 Task: Select Behance Software.
Action: Mouse moved to (344, 82)
Screenshot: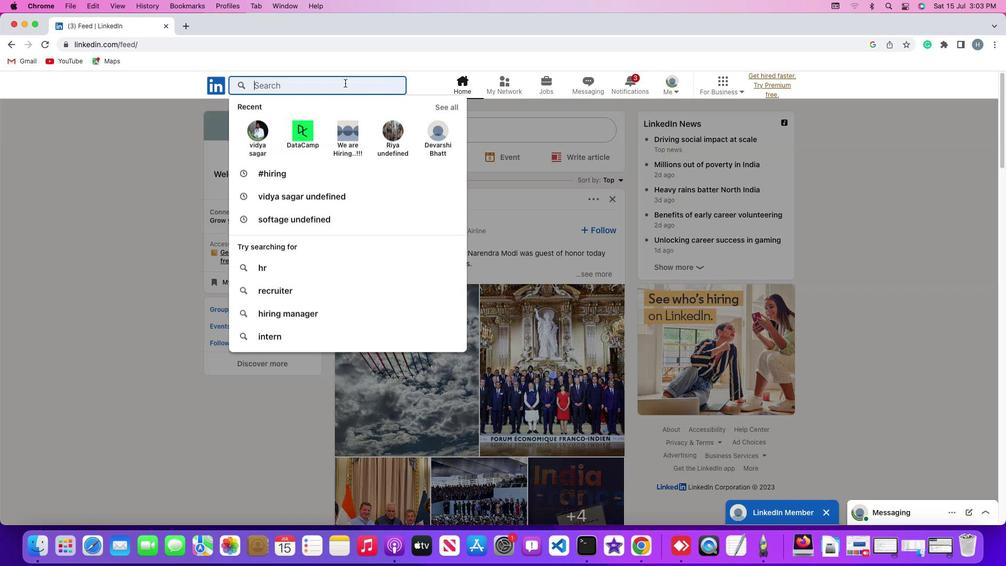 
Action: Mouse pressed left at (344, 82)
Screenshot: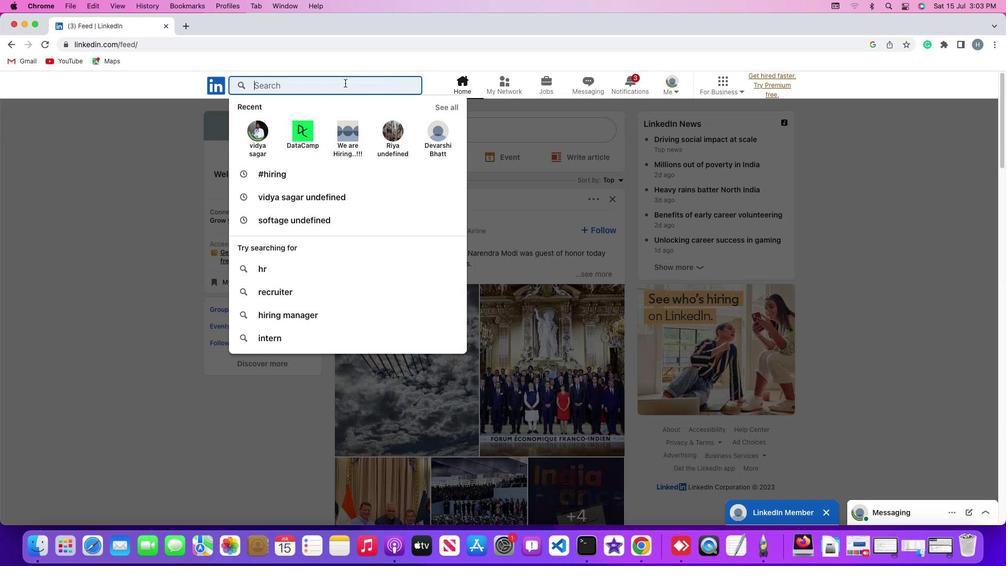 
Action: Mouse pressed left at (344, 82)
Screenshot: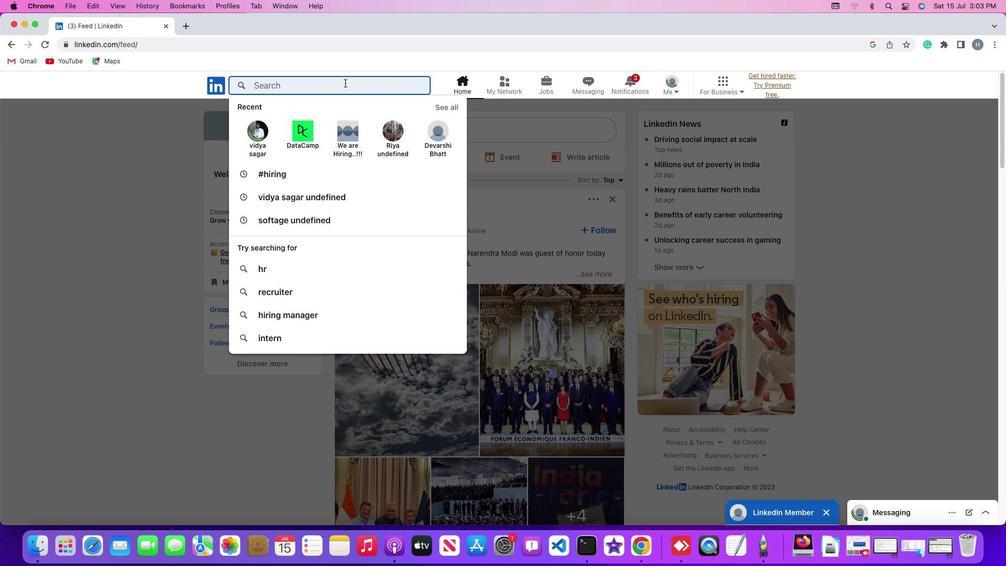 
Action: Key pressed Key.shift'#''h''i''r''i''n''g'Key.enter
Screenshot: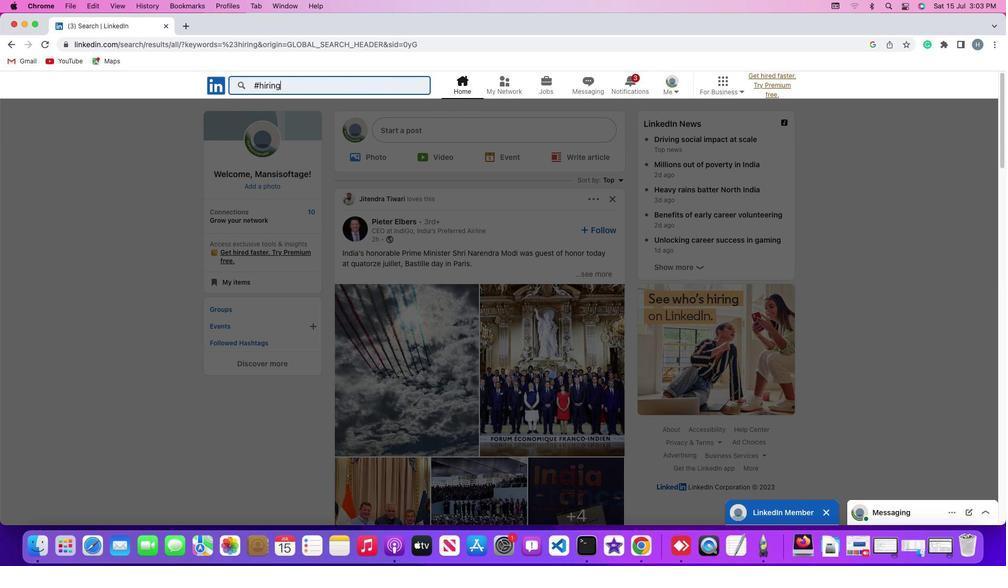 
Action: Mouse moved to (559, 111)
Screenshot: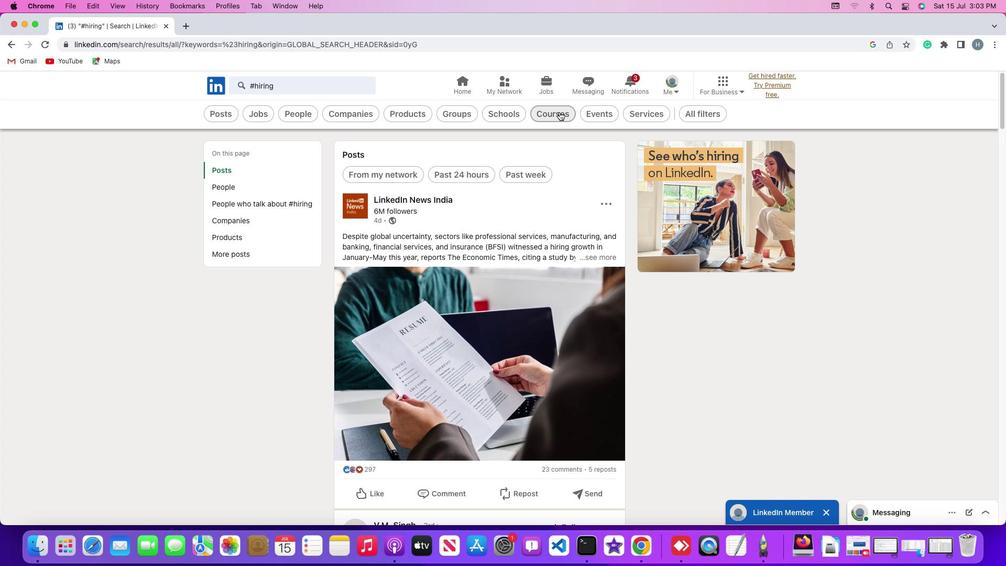 
Action: Mouse pressed left at (559, 111)
Screenshot: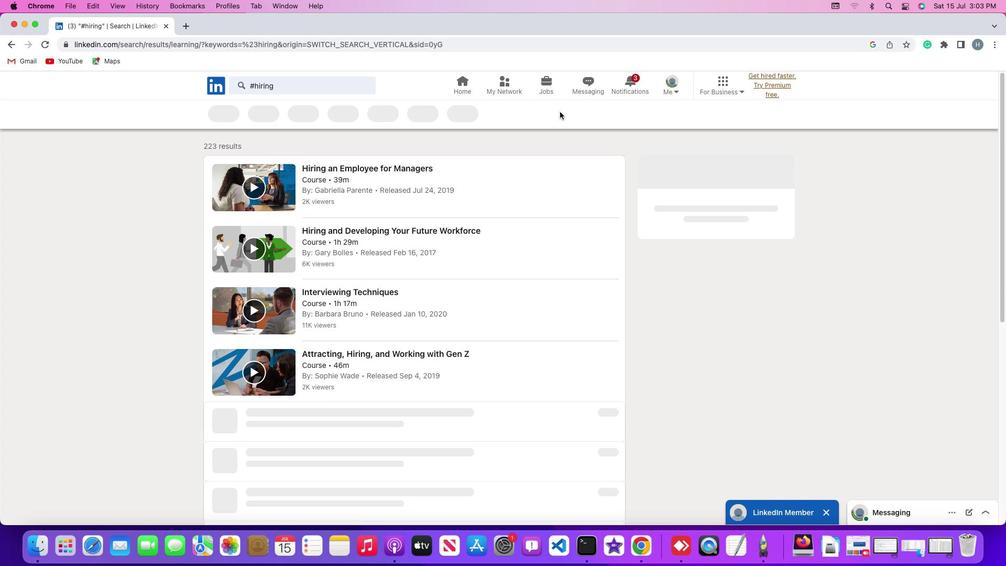 
Action: Mouse moved to (450, 111)
Screenshot: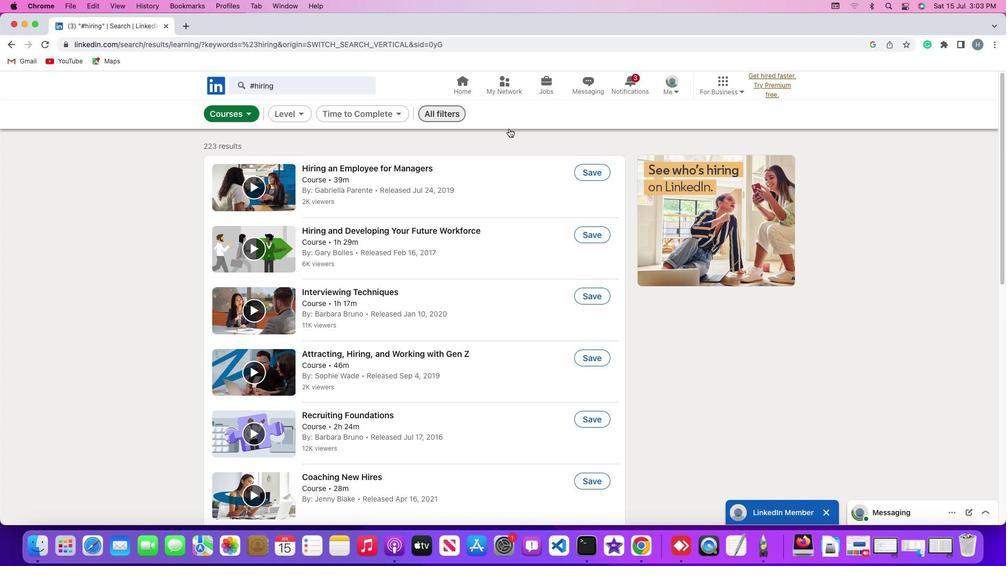 
Action: Mouse pressed left at (450, 111)
Screenshot: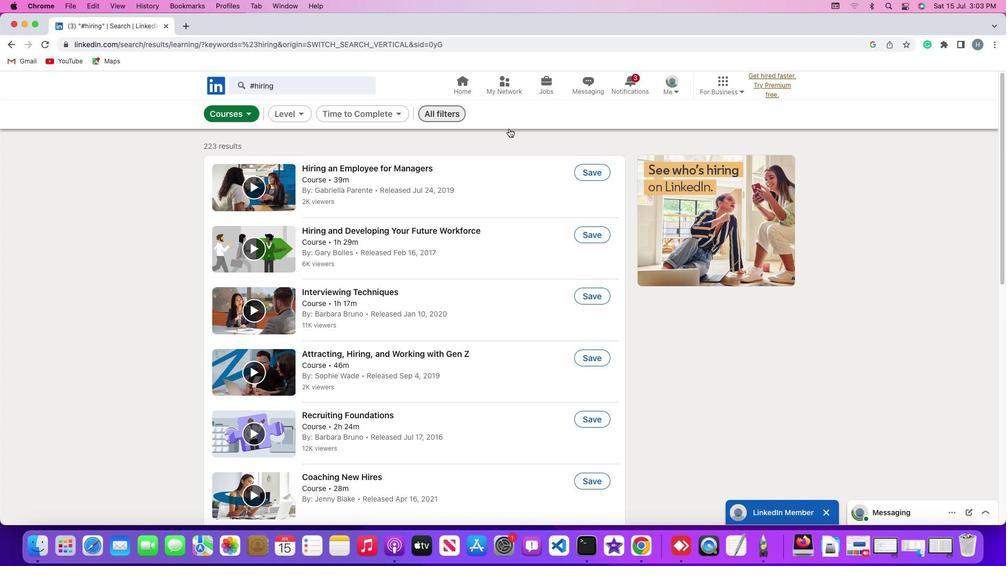 
Action: Mouse moved to (805, 344)
Screenshot: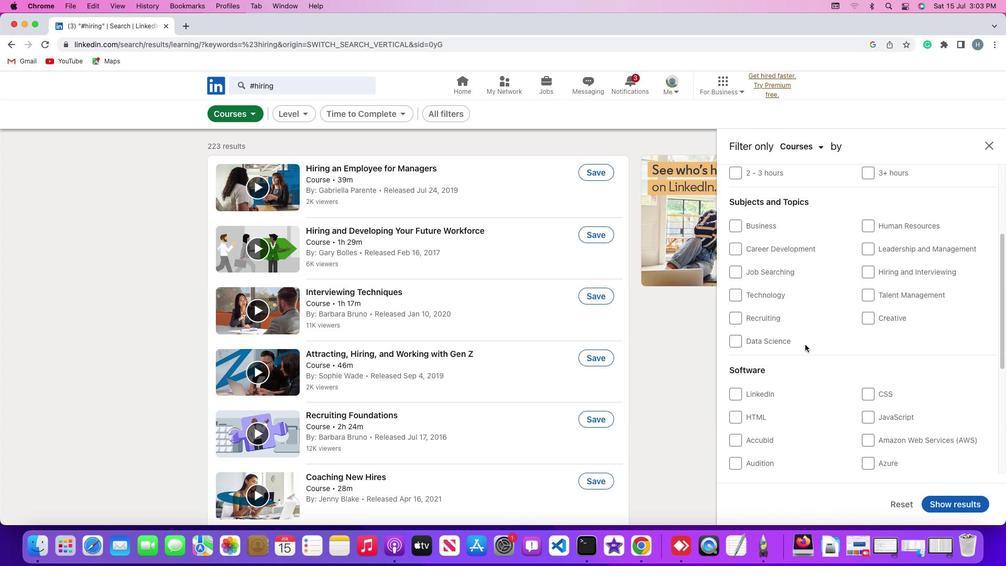 
Action: Mouse scrolled (805, 344) with delta (0, 0)
Screenshot: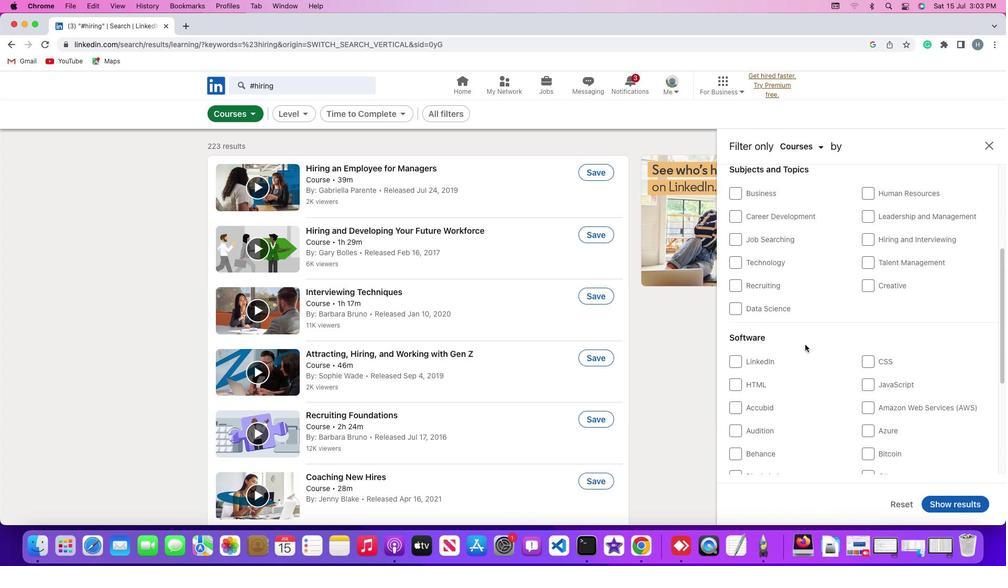 
Action: Mouse scrolled (805, 344) with delta (0, 0)
Screenshot: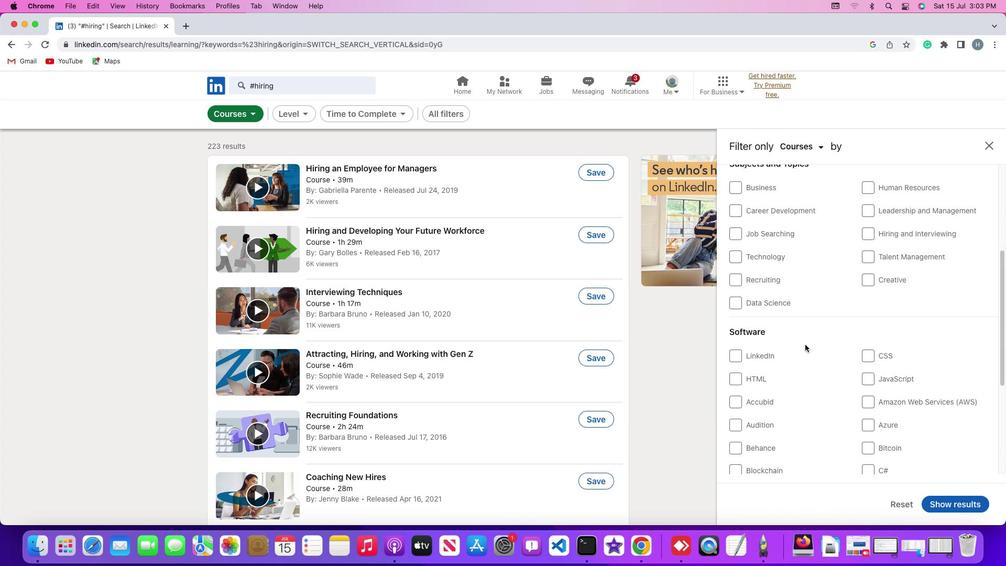 
Action: Mouse scrolled (805, 344) with delta (0, -1)
Screenshot: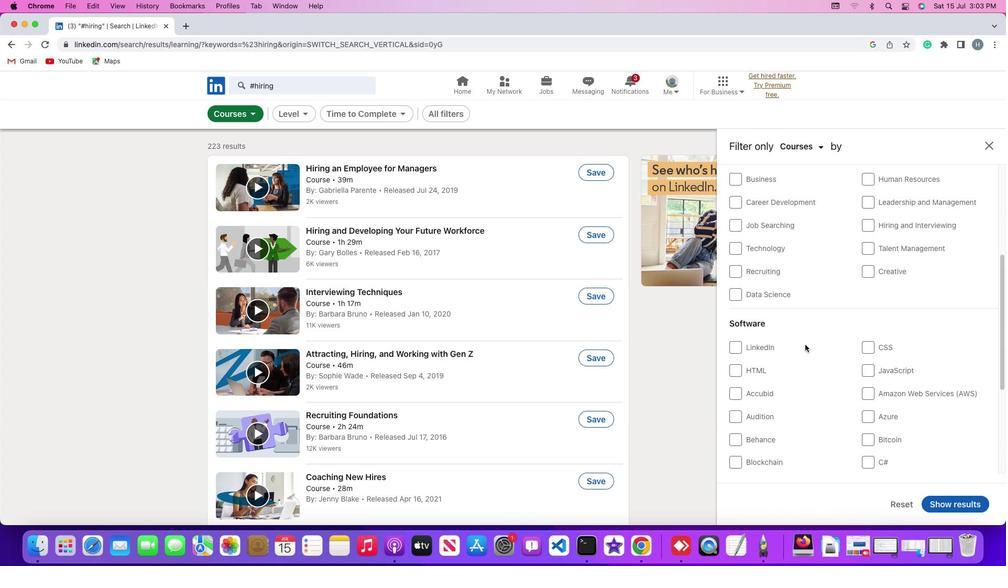 
Action: Mouse scrolled (805, 344) with delta (0, -1)
Screenshot: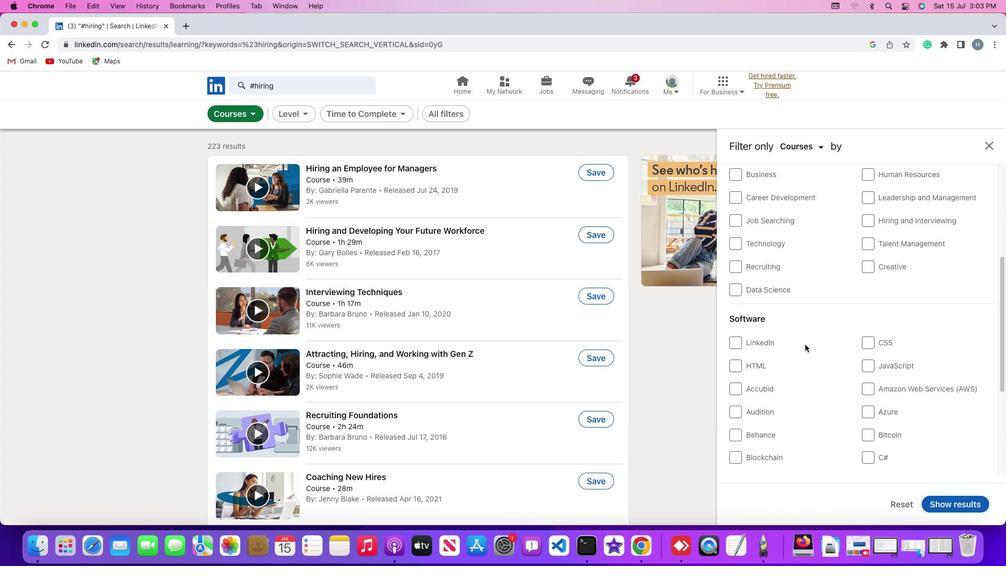
Action: Mouse scrolled (805, 344) with delta (0, 0)
Screenshot: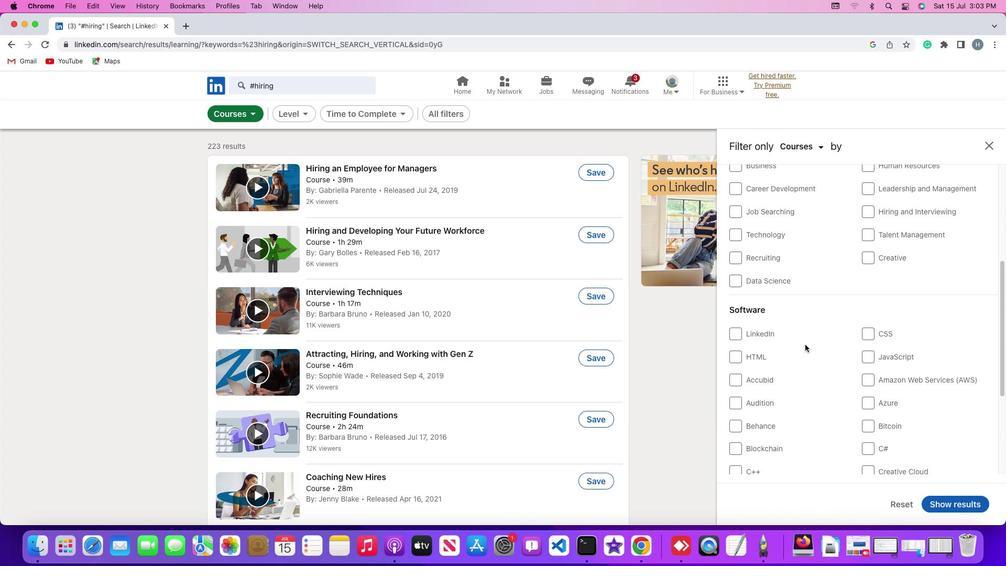 
Action: Mouse scrolled (805, 344) with delta (0, 0)
Screenshot: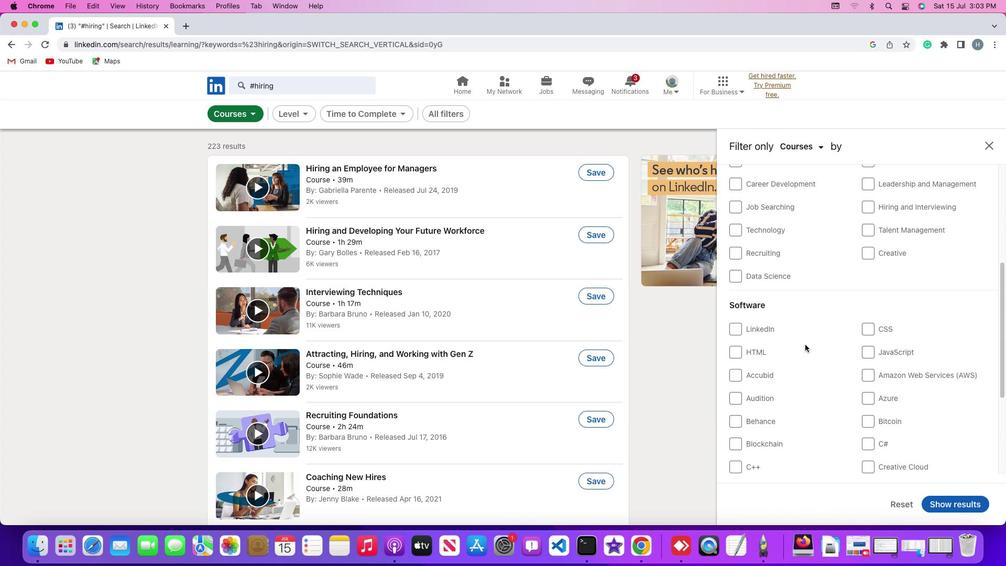 
Action: Mouse scrolled (805, 344) with delta (0, 0)
Screenshot: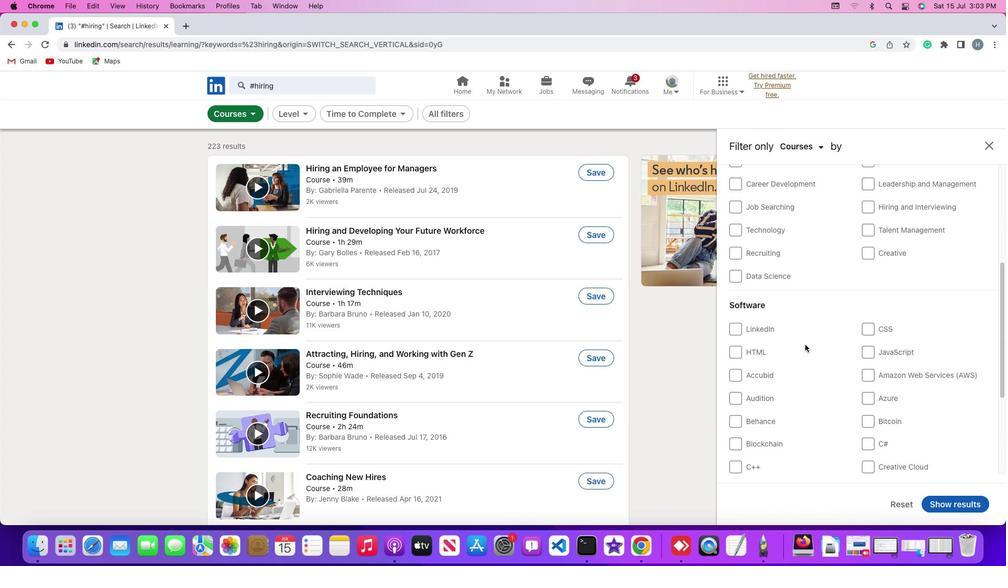 
Action: Mouse scrolled (805, 344) with delta (0, 0)
Screenshot: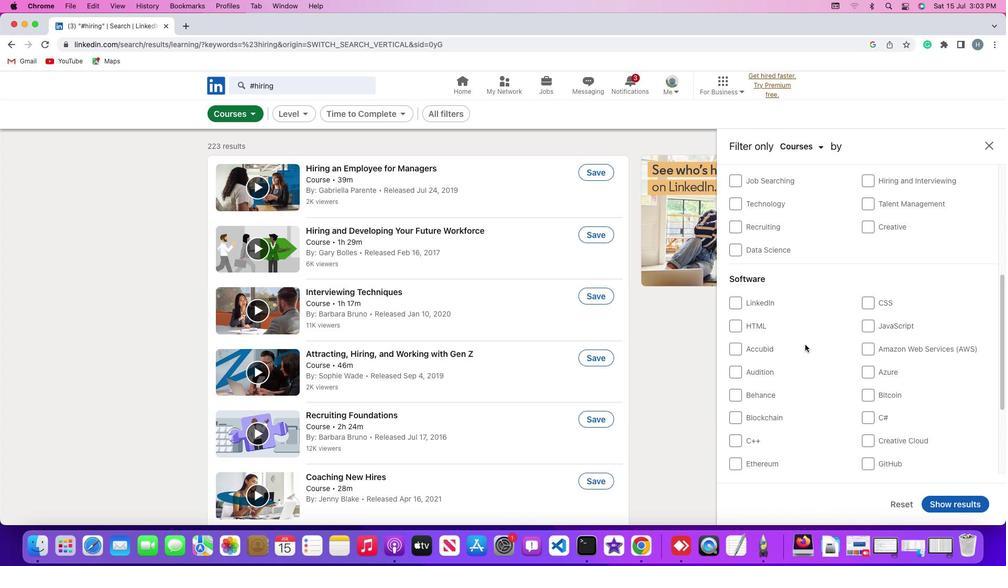
Action: Mouse scrolled (805, 344) with delta (0, 0)
Screenshot: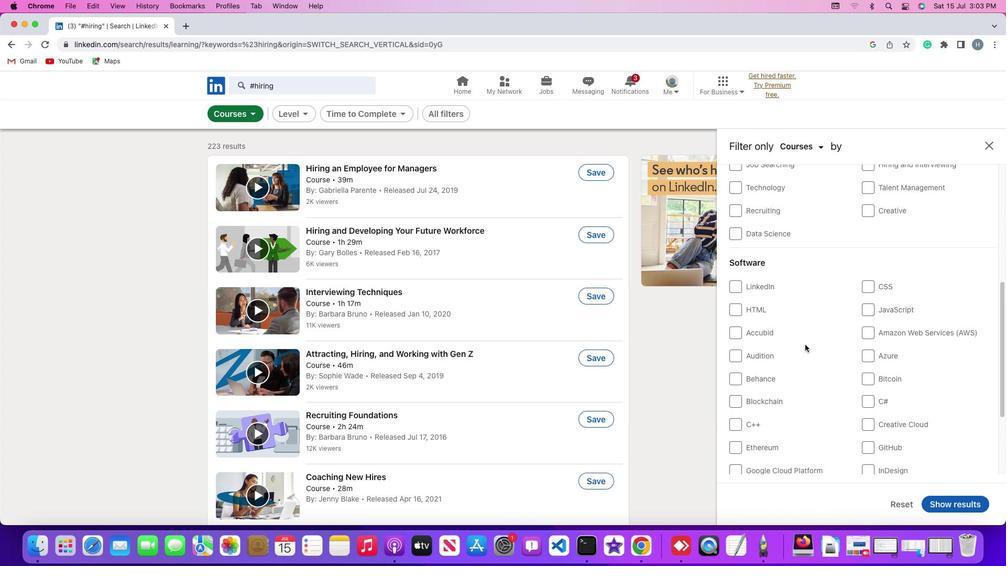 
Action: Mouse scrolled (805, 344) with delta (0, 0)
Screenshot: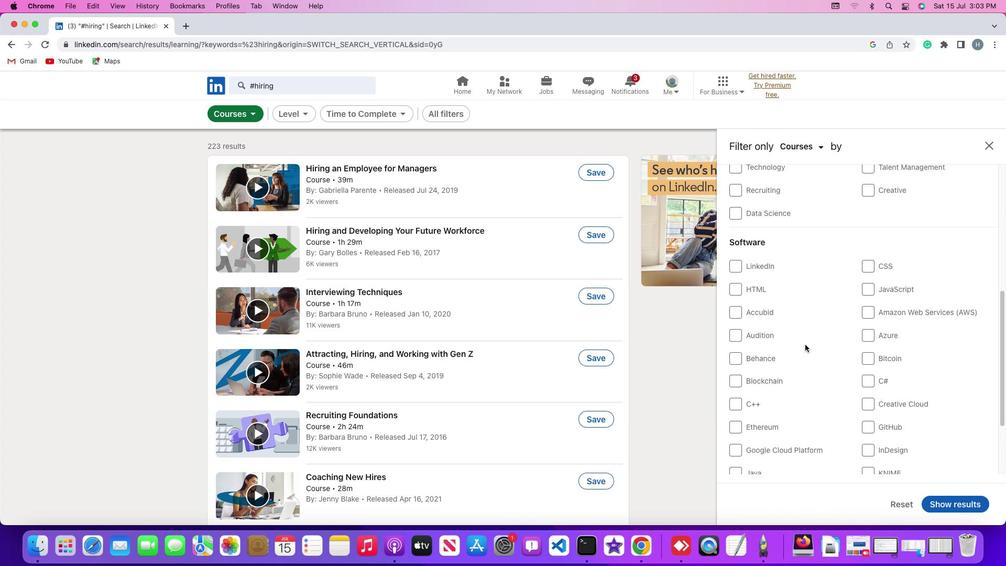 
Action: Mouse scrolled (805, 344) with delta (0, 0)
Screenshot: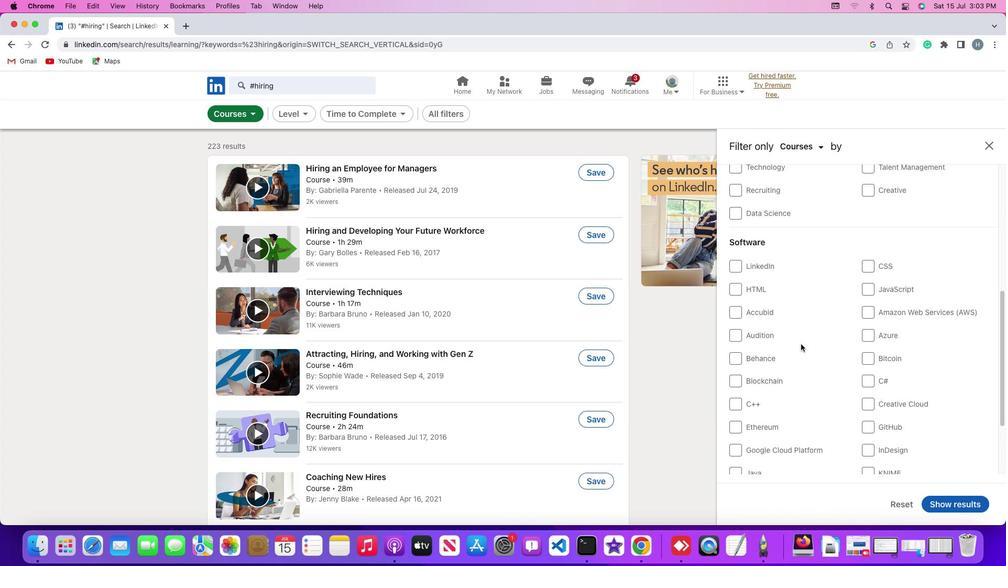 
Action: Mouse scrolled (805, 344) with delta (0, 0)
Screenshot: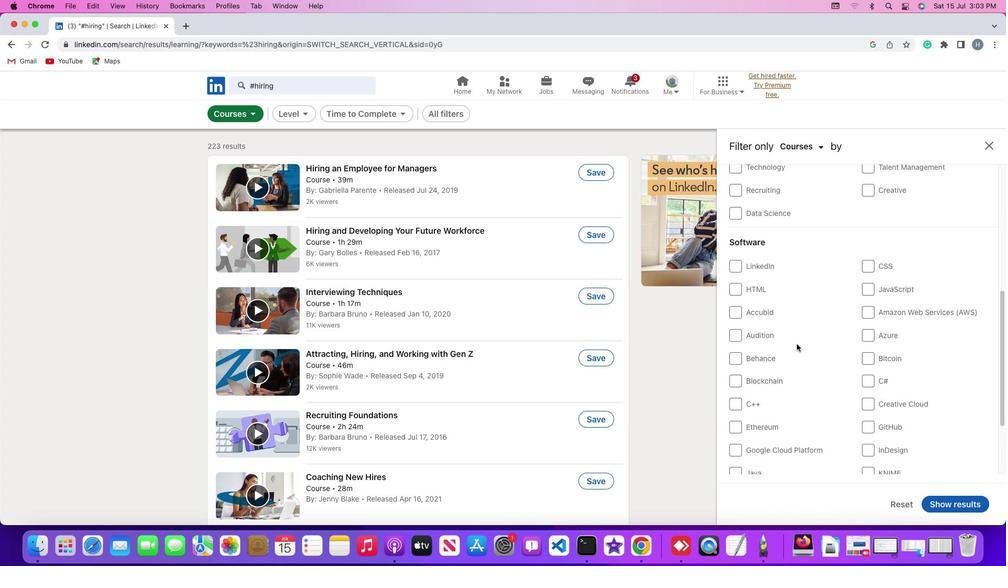 
Action: Mouse scrolled (805, 344) with delta (0, 0)
Screenshot: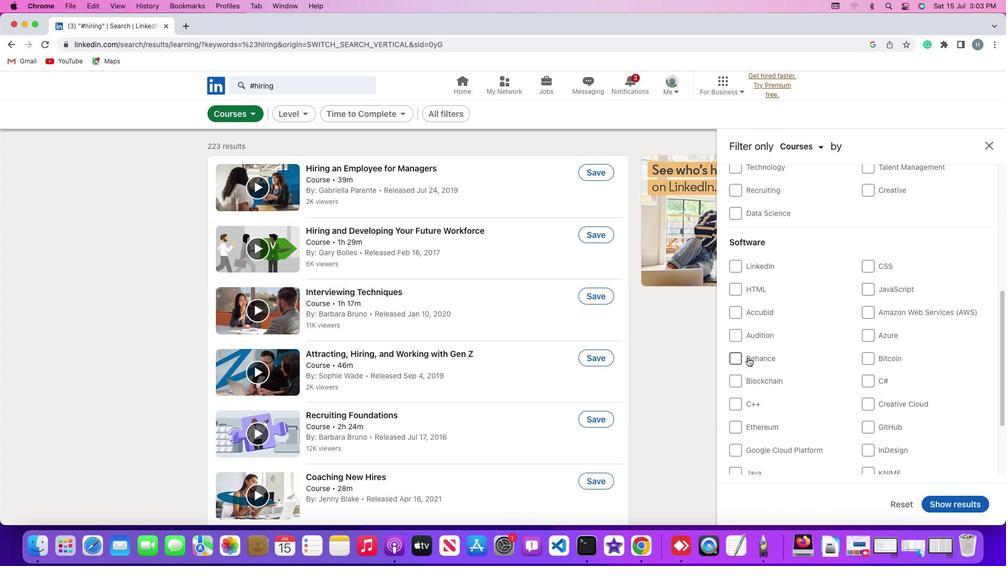 
Action: Mouse scrolled (805, 344) with delta (0, 0)
Screenshot: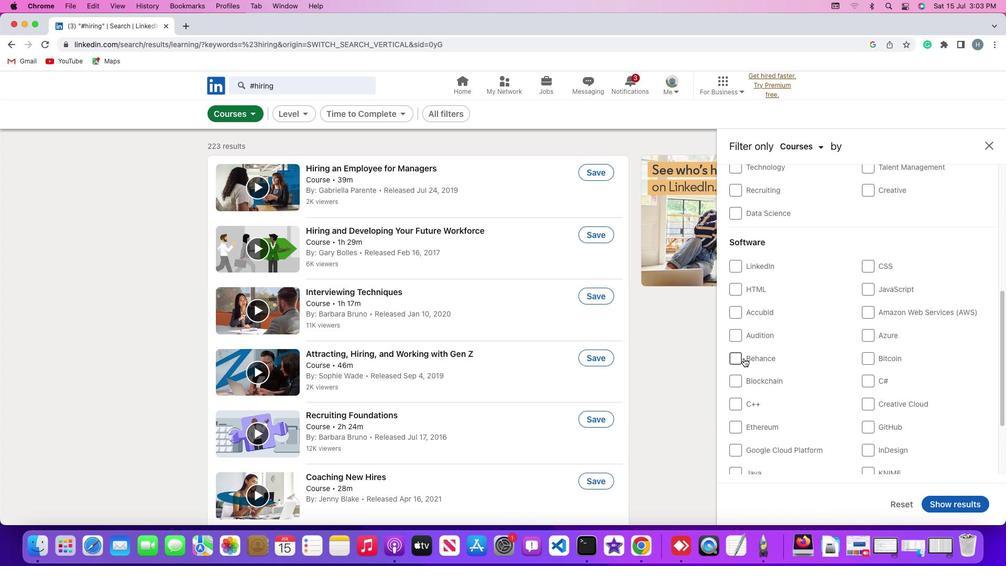 
Action: Mouse moved to (738, 356)
Screenshot: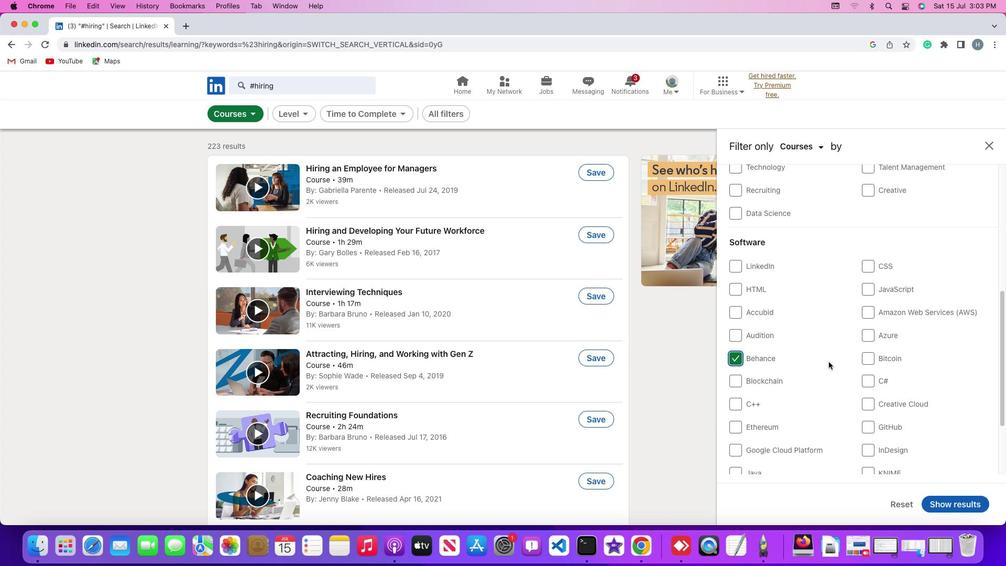 
Action: Mouse pressed left at (738, 356)
Screenshot: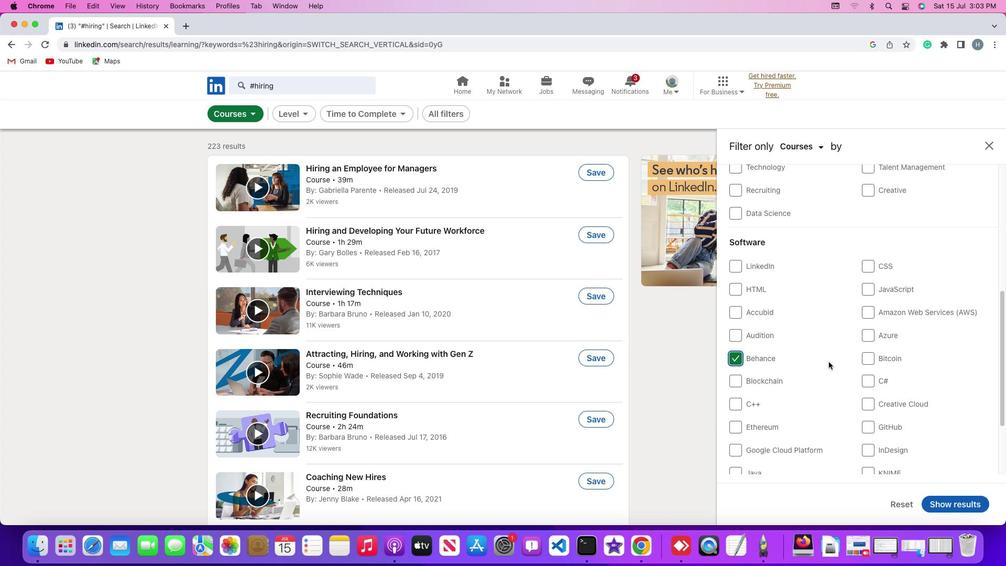 
Action: Mouse moved to (829, 361)
Screenshot: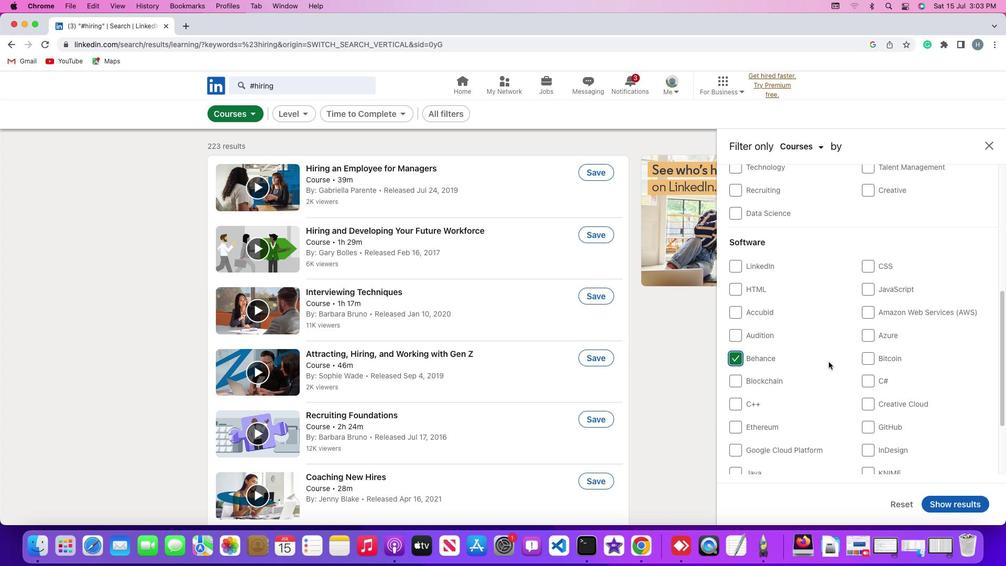 
